 Task: Create a rule in Outlook to move emails from a specific sender to a designated folder.
Action: Mouse moved to (45, 30)
Screenshot: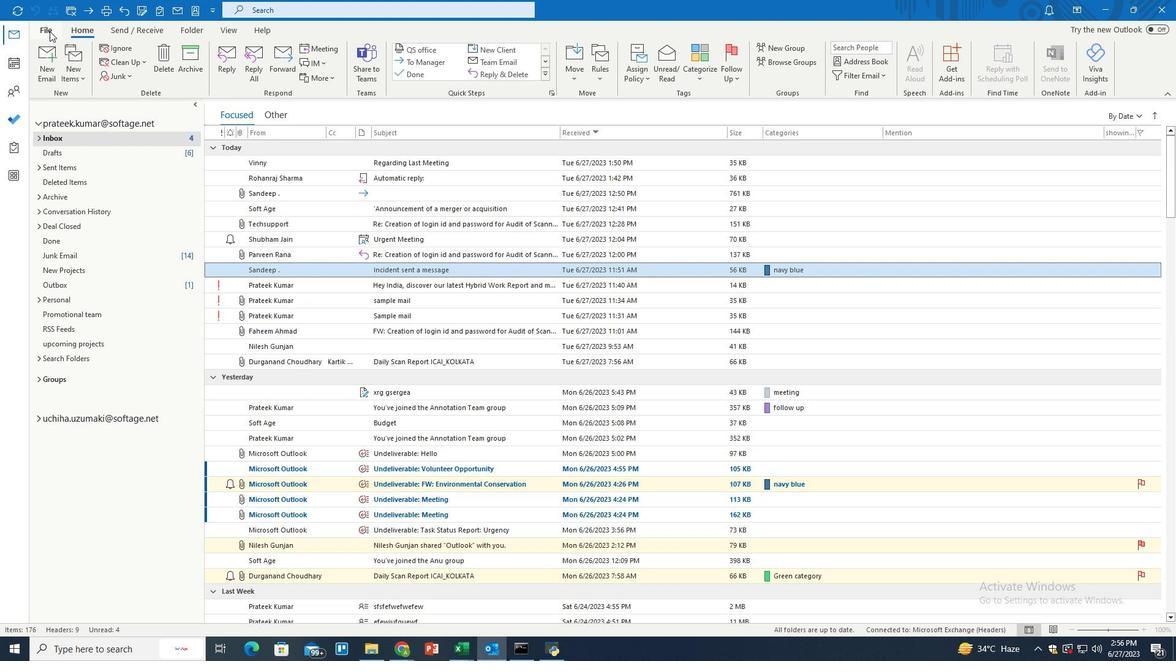 
Action: Mouse pressed left at (45, 30)
Screenshot: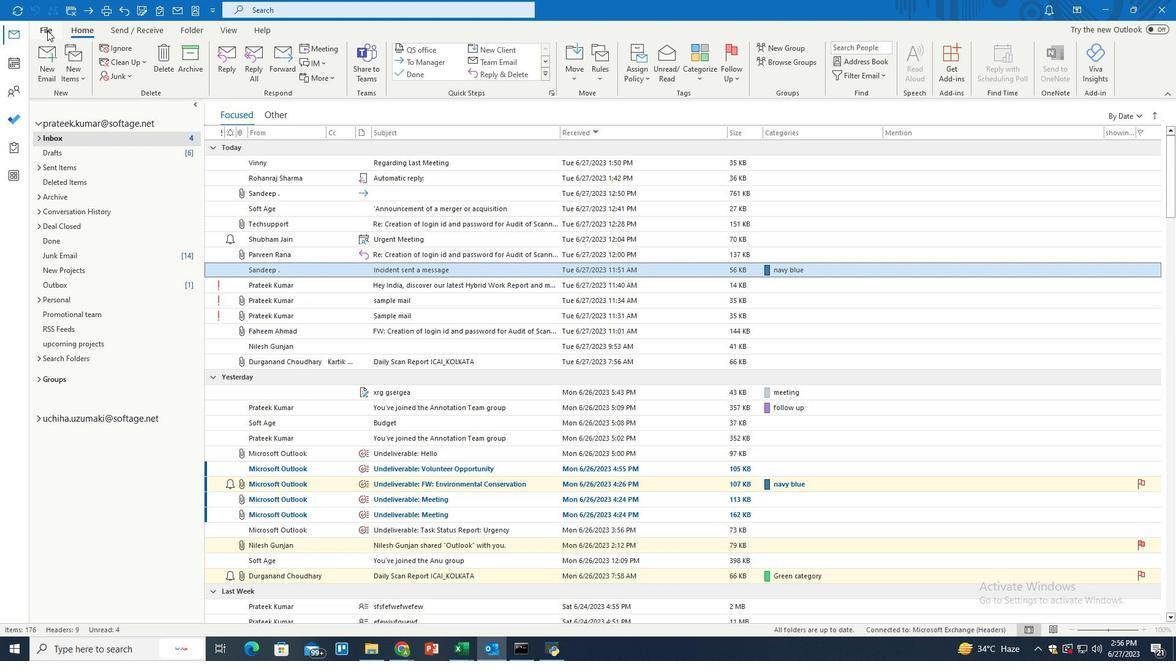 
Action: Mouse moved to (158, 378)
Screenshot: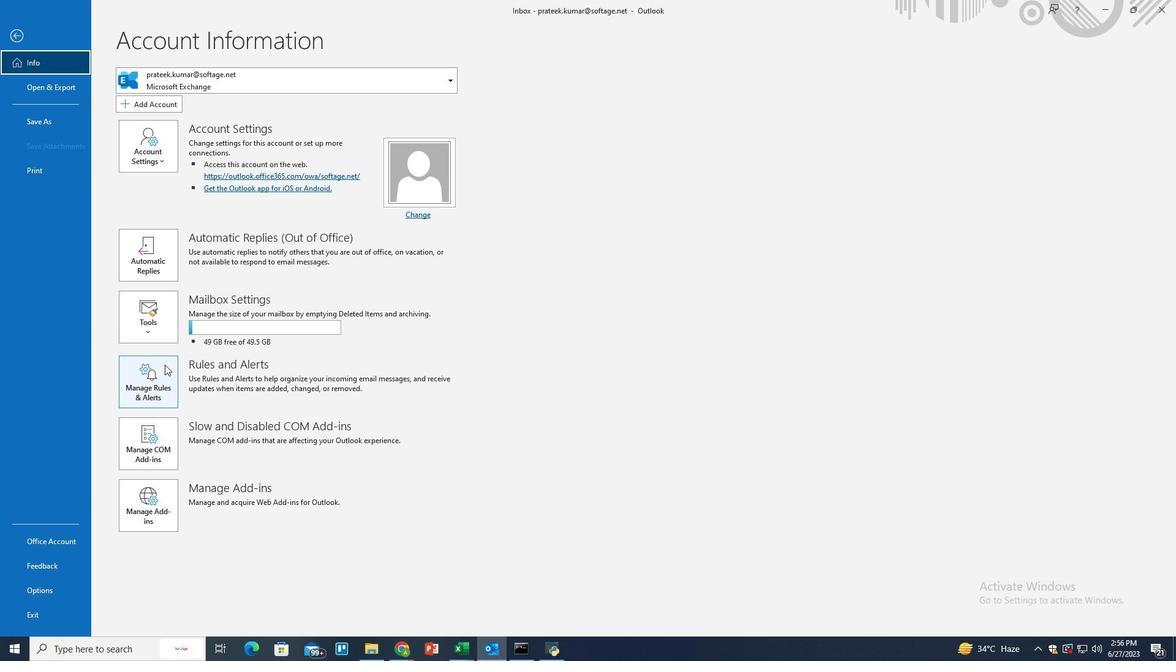 
Action: Mouse pressed left at (158, 378)
Screenshot: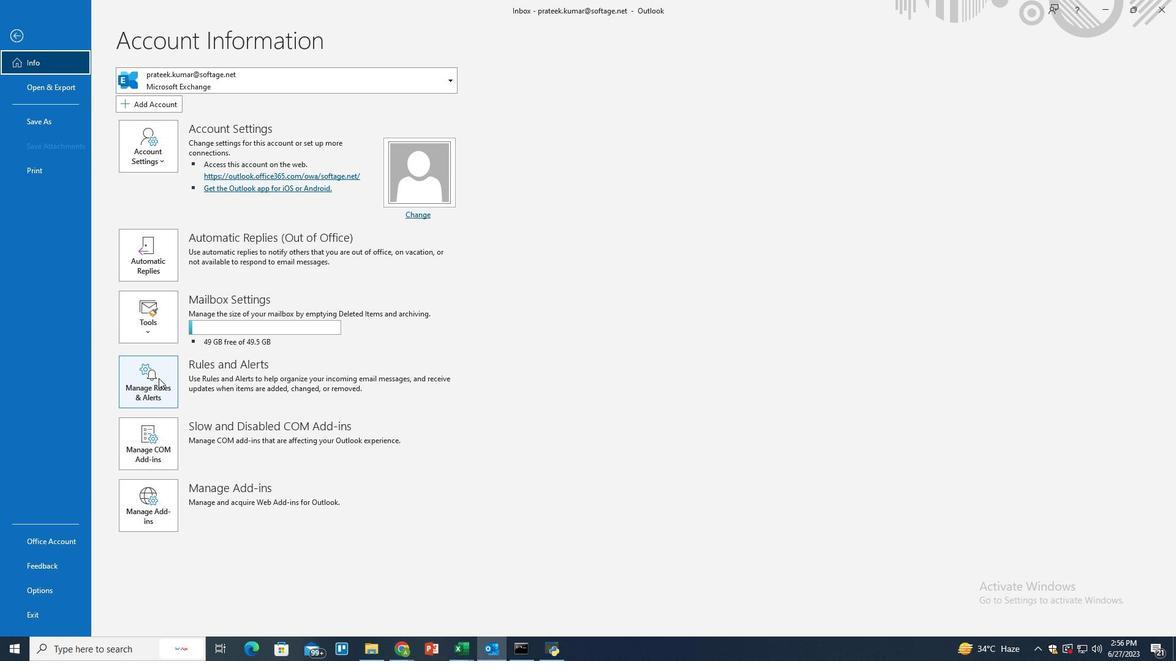 
Action: Mouse moved to (448, 234)
Screenshot: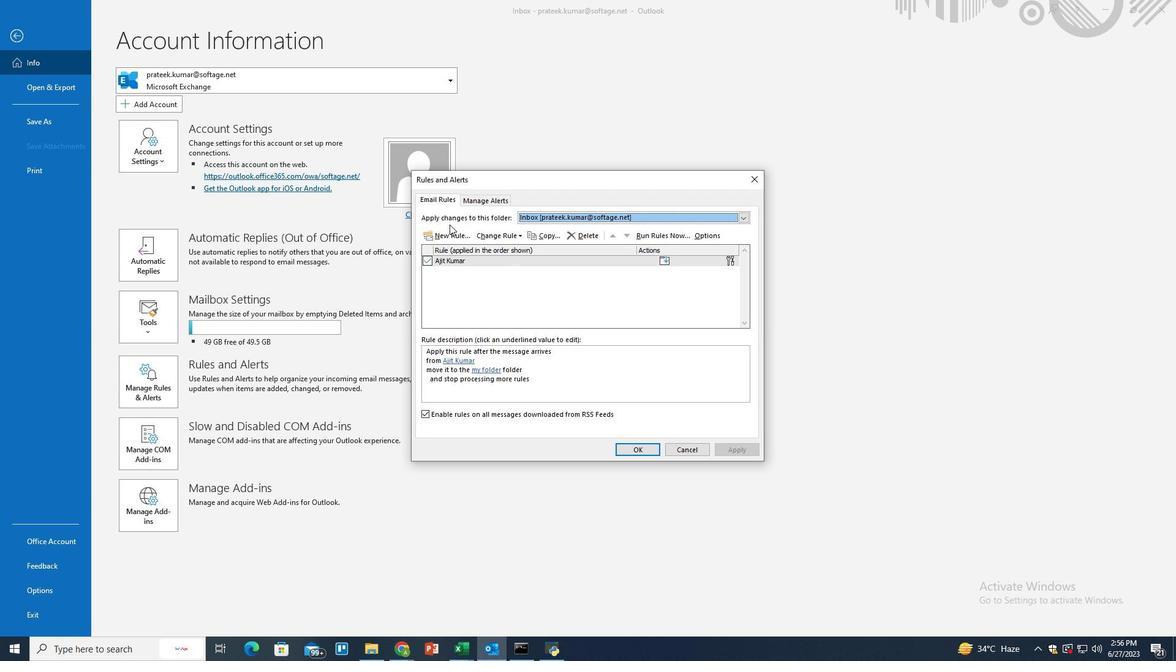 
Action: Mouse pressed left at (448, 234)
Screenshot: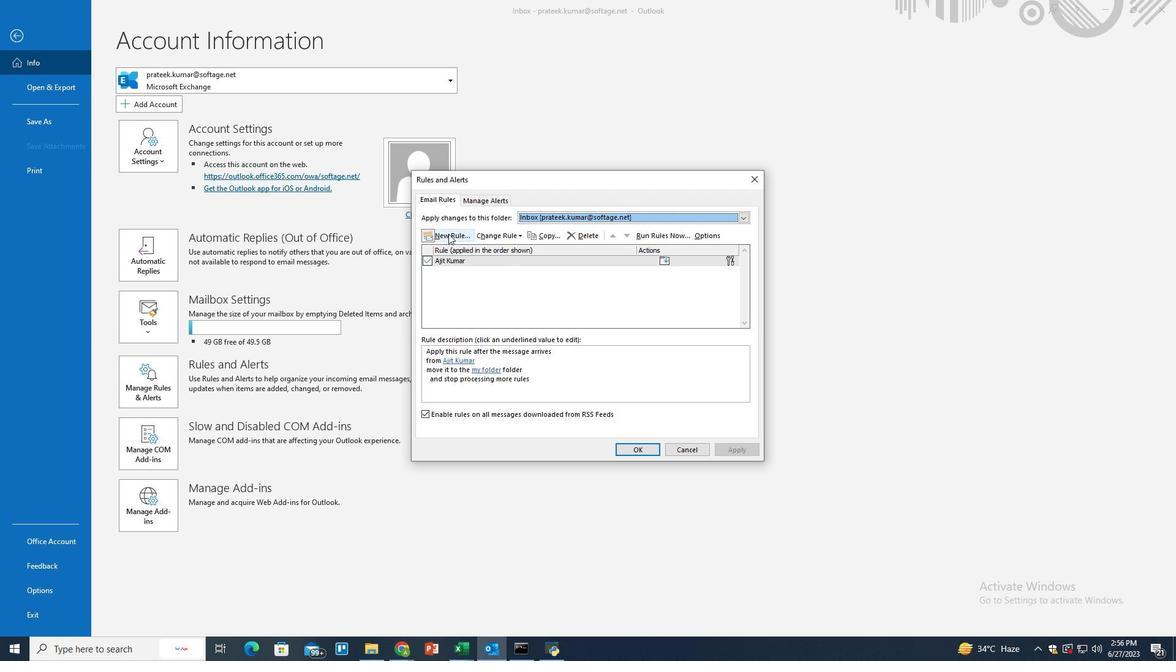 
Action: Mouse moved to (535, 214)
Screenshot: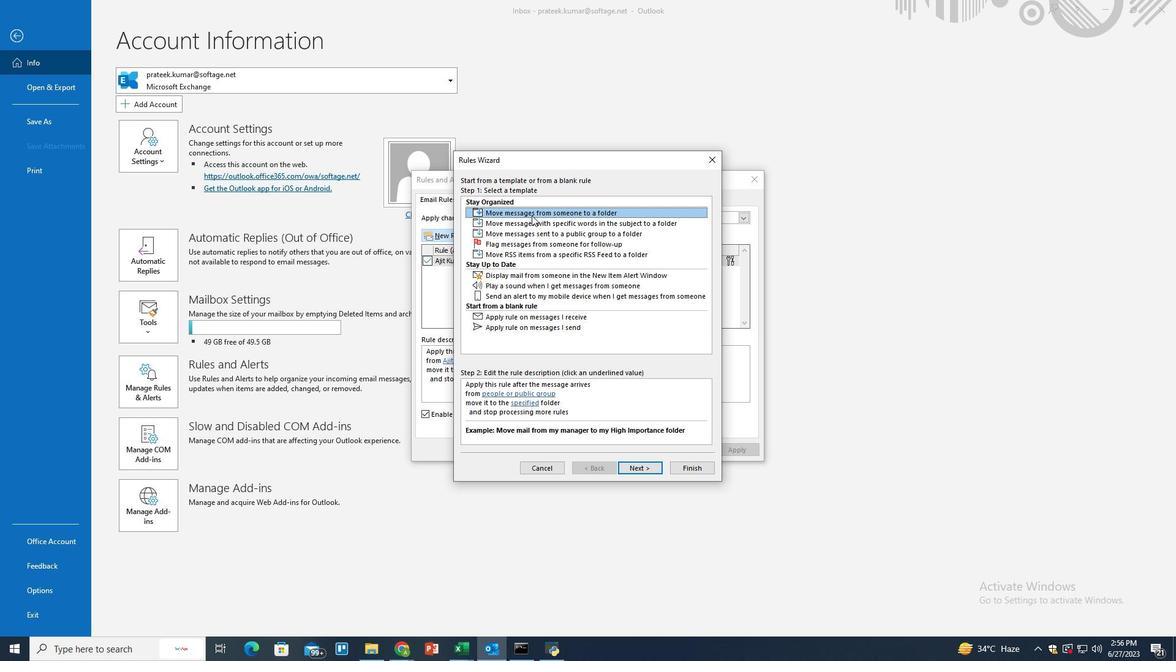 
Action: Mouse pressed left at (535, 214)
Screenshot: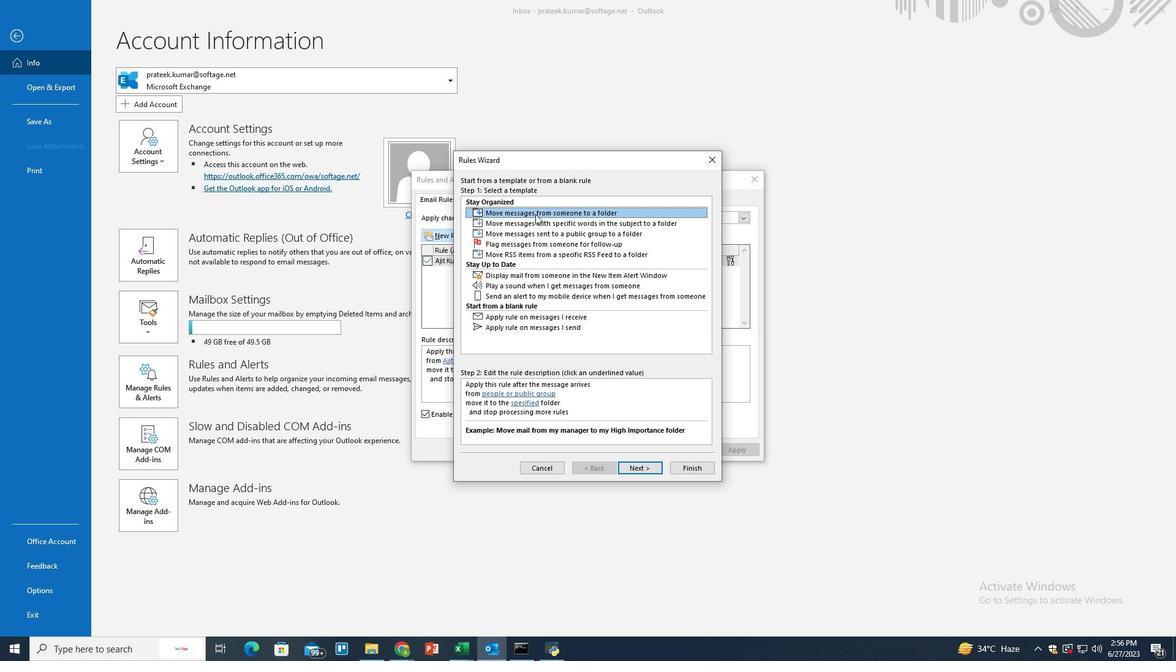 
Action: Mouse moved to (641, 466)
Screenshot: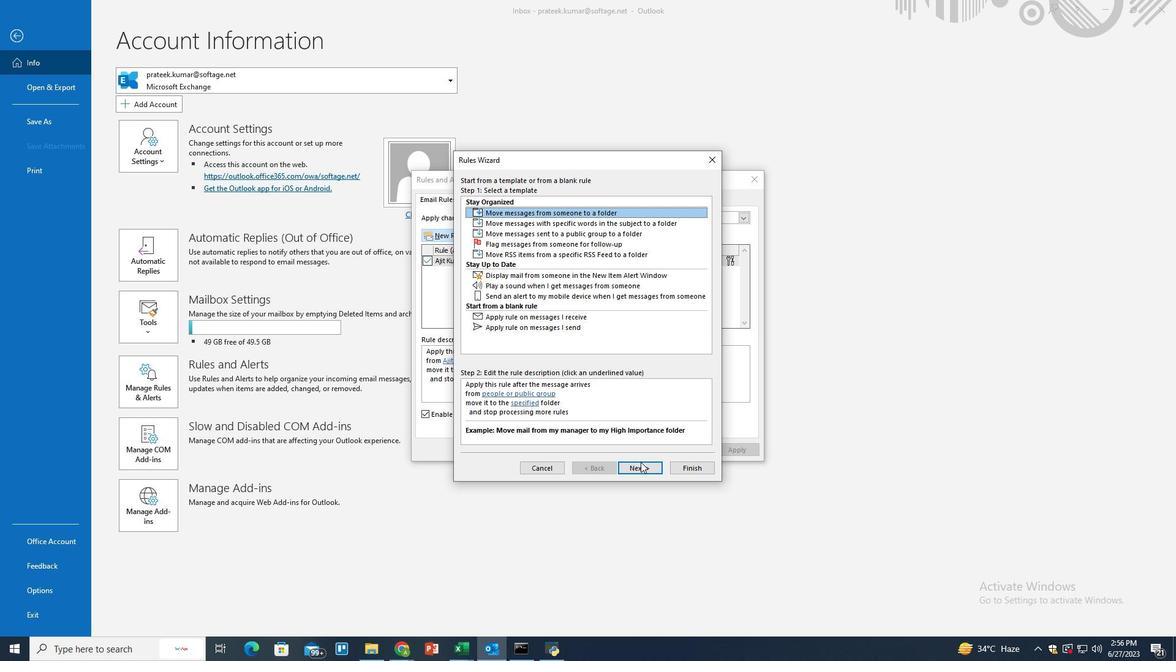 
Action: Mouse pressed left at (641, 466)
Screenshot: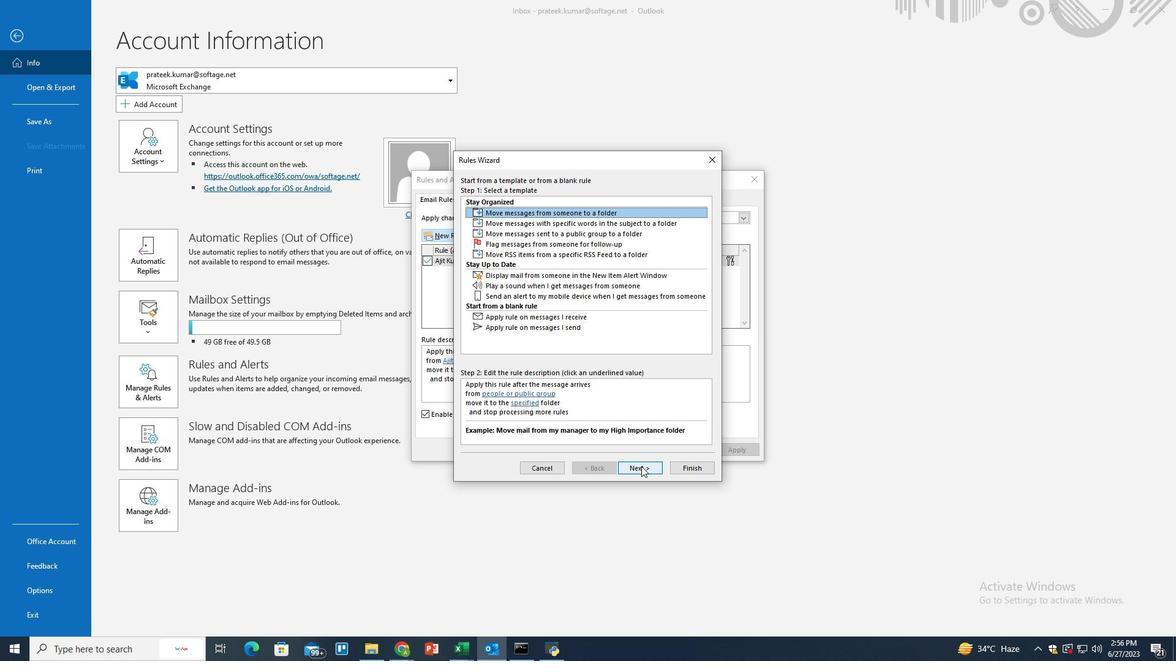 
Action: Mouse moved to (536, 392)
Screenshot: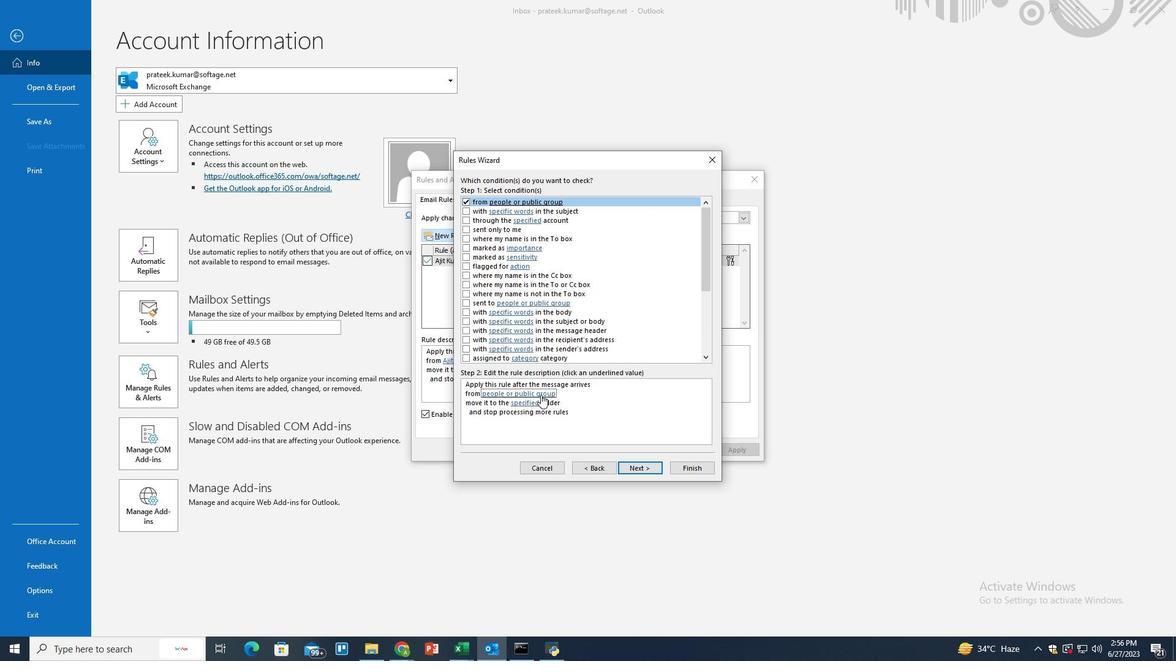 
Action: Mouse pressed left at (536, 392)
Screenshot: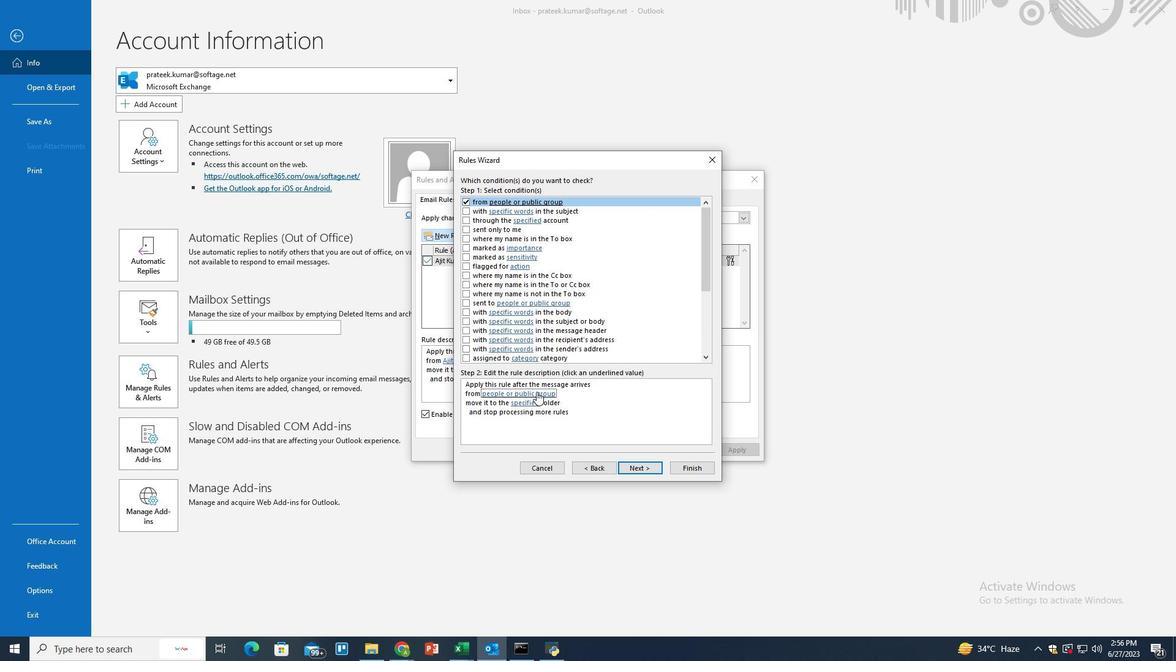
Action: Mouse moved to (534, 427)
Screenshot: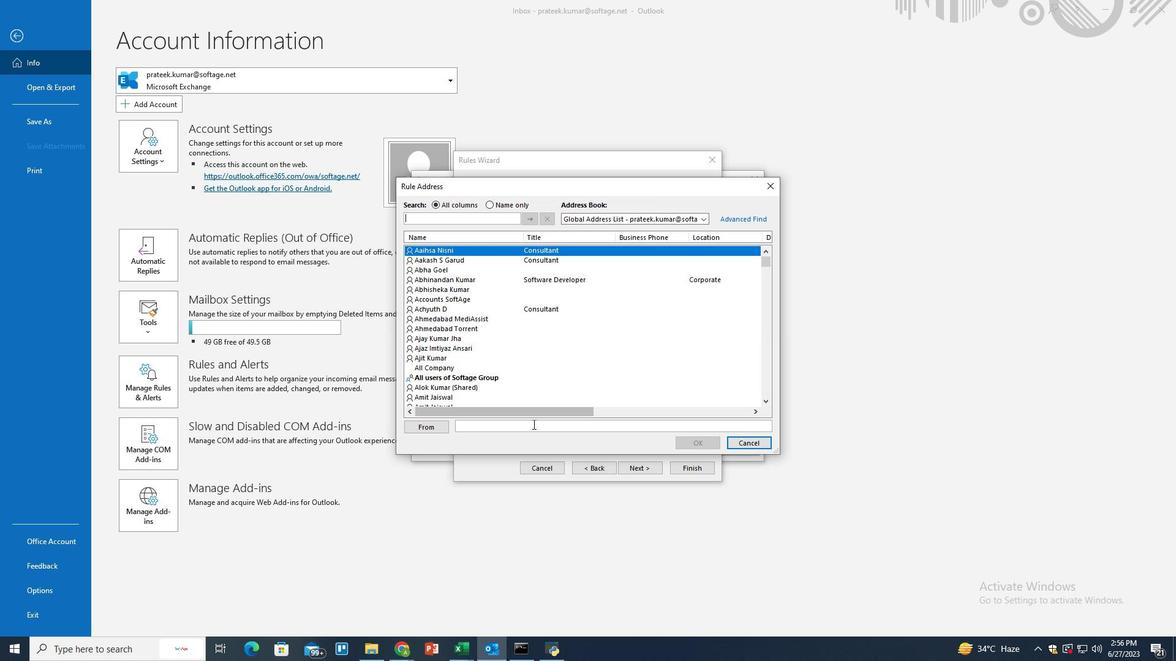 
Action: Mouse pressed left at (534, 427)
Screenshot: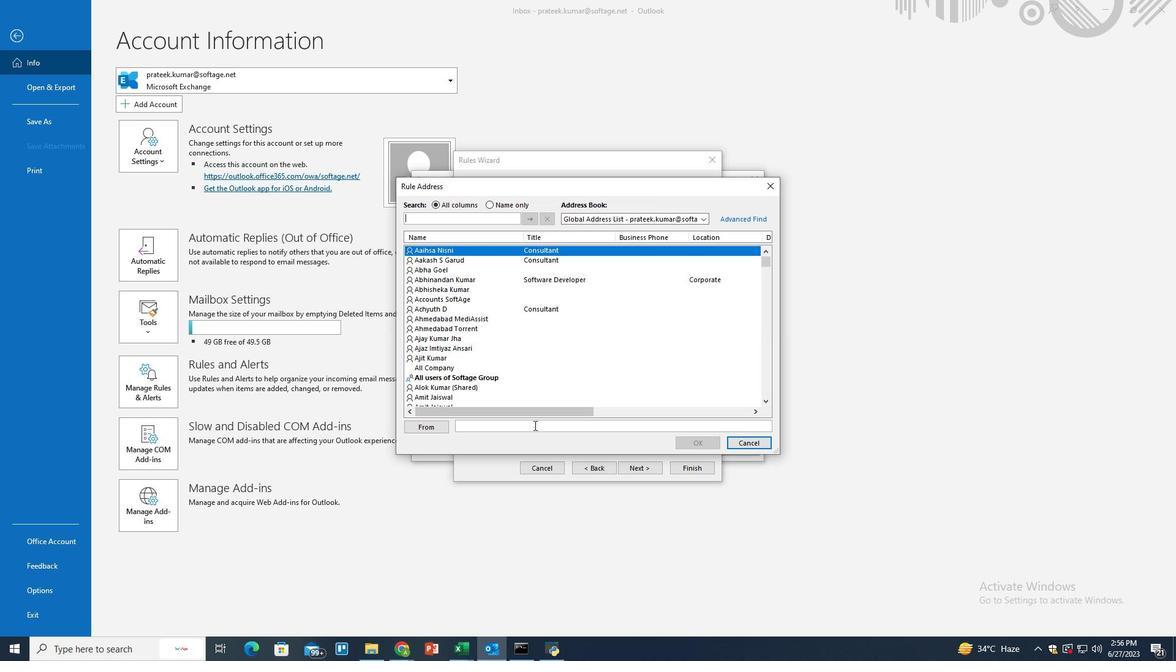 
Action: Mouse moved to (534, 427)
Screenshot: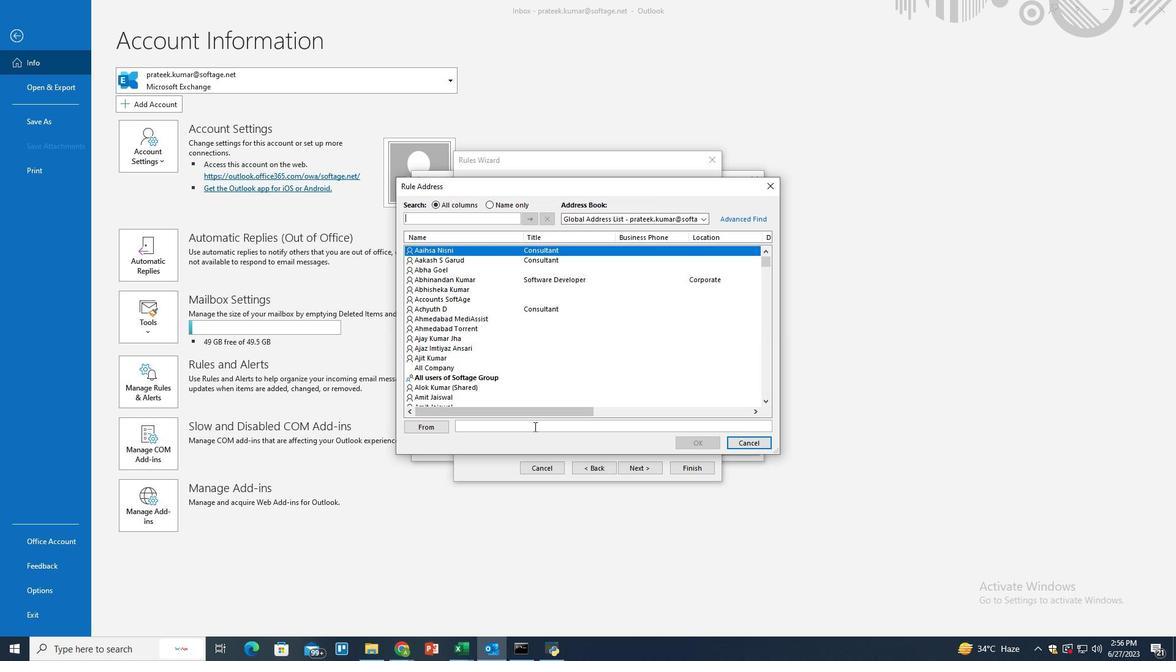 
Action: Key pressed shubhamjain3991<Key.shift>@iy<Key.backspace><Key.backspace>outlook.com
Screenshot: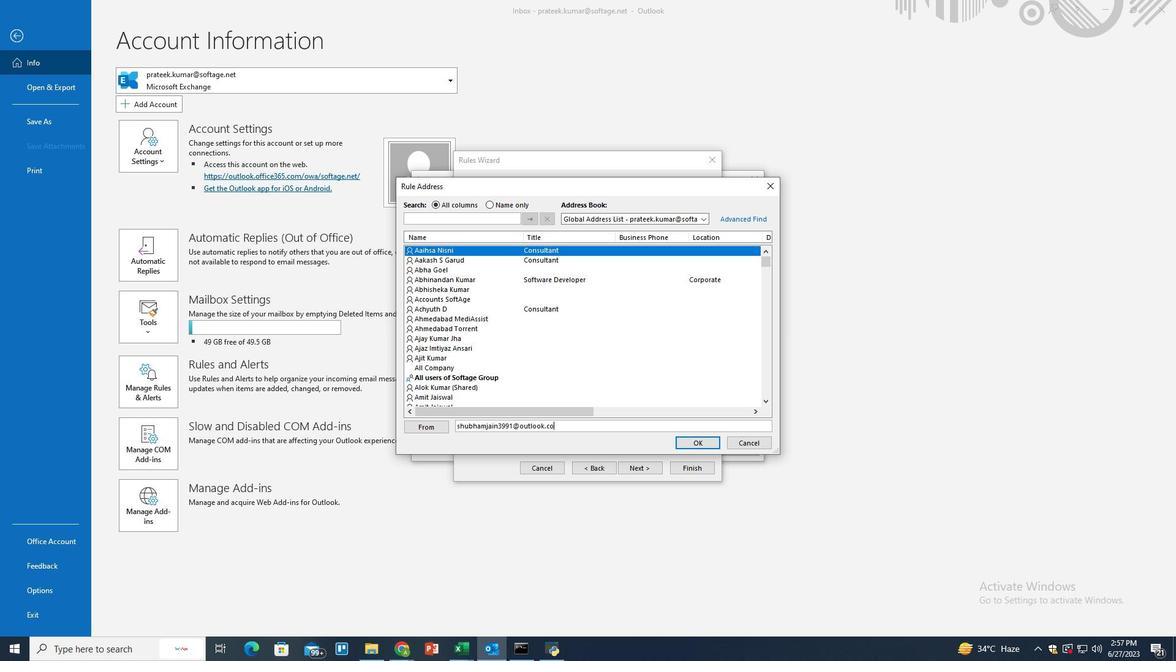 
Action: Mouse moved to (692, 445)
Screenshot: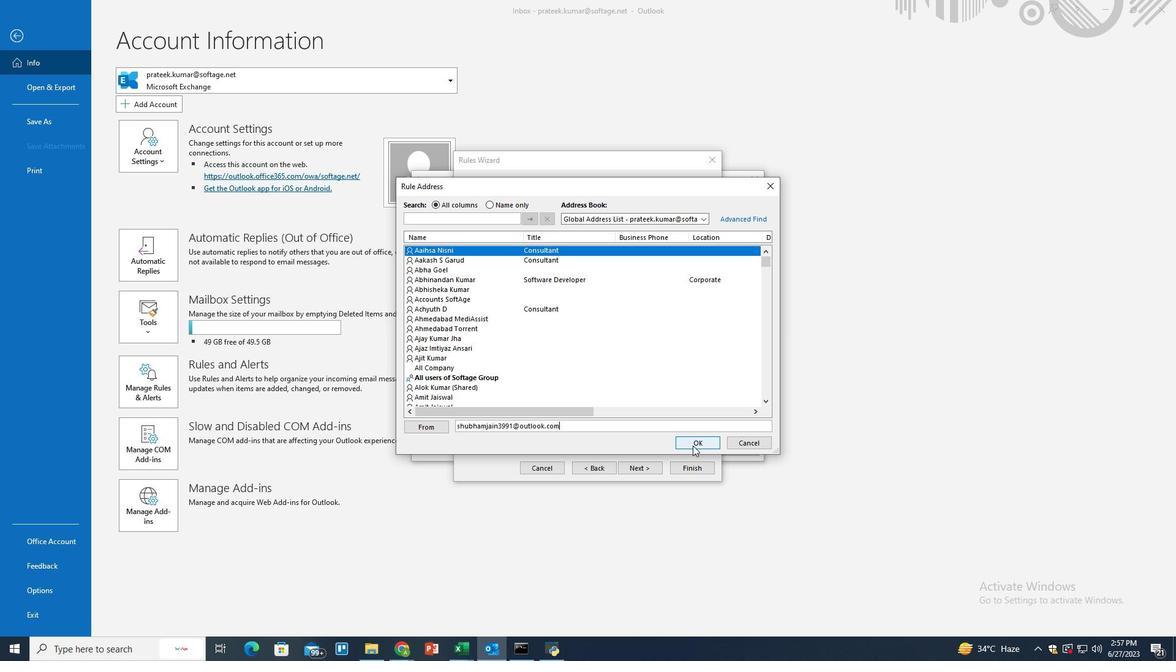 
Action: Mouse pressed left at (692, 445)
Screenshot: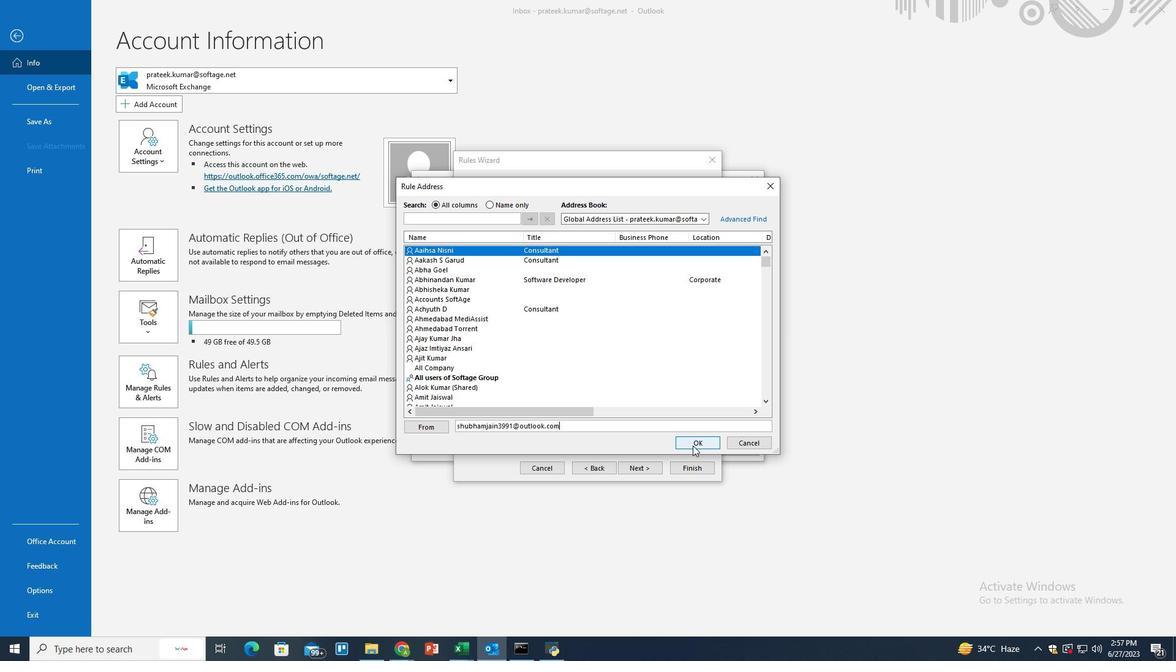 
Action: Mouse moved to (528, 403)
Screenshot: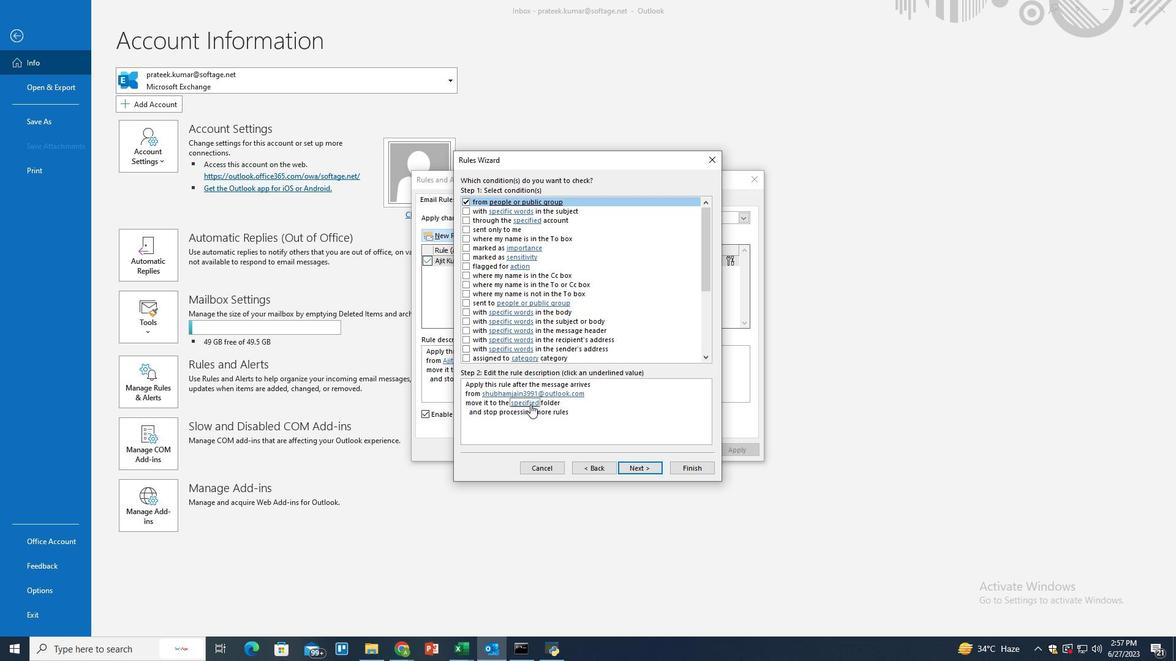 
Action: Mouse pressed left at (528, 403)
Screenshot: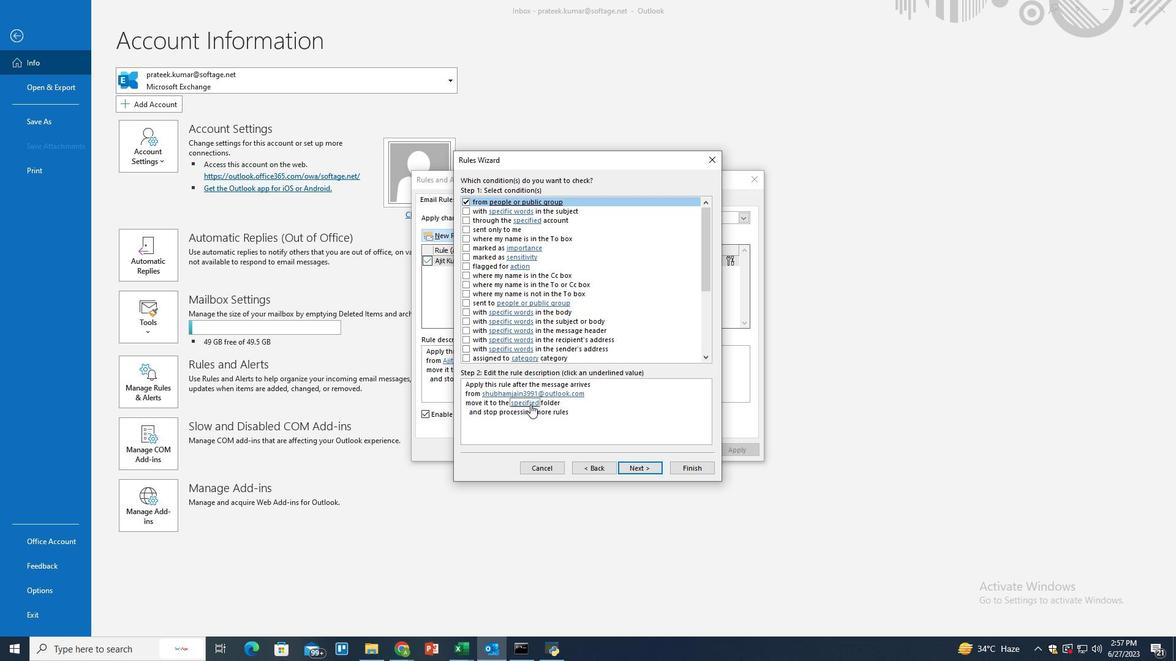 
Action: Mouse moved to (555, 313)
Screenshot: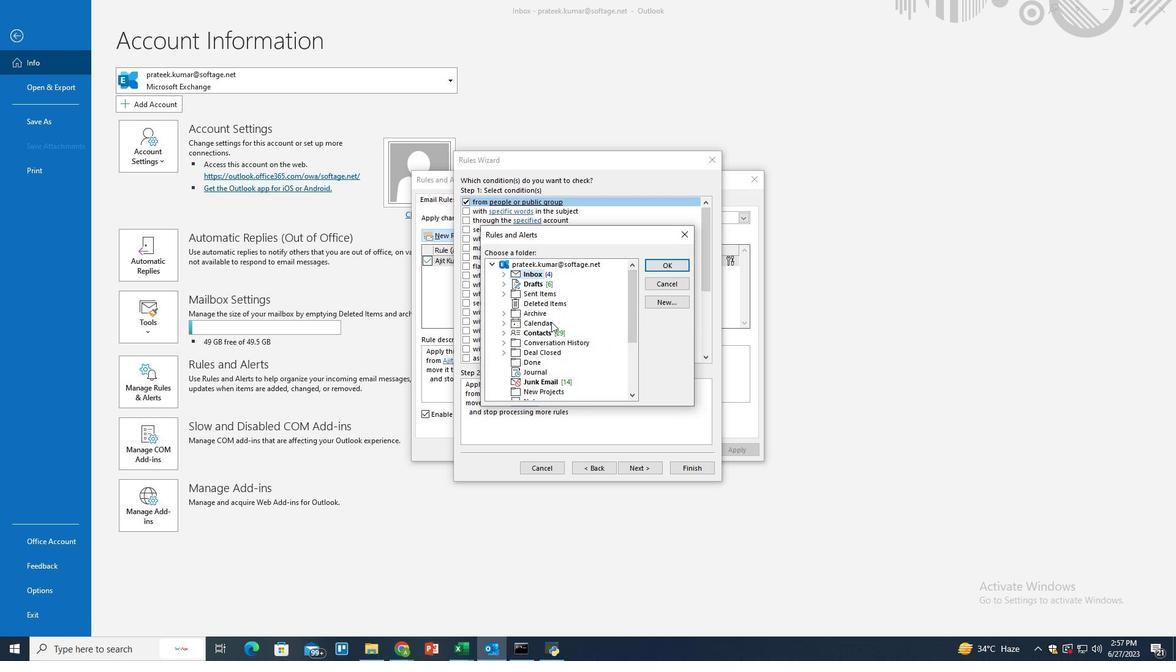 
Action: Mouse scrolled (555, 313) with delta (0, 0)
Screenshot: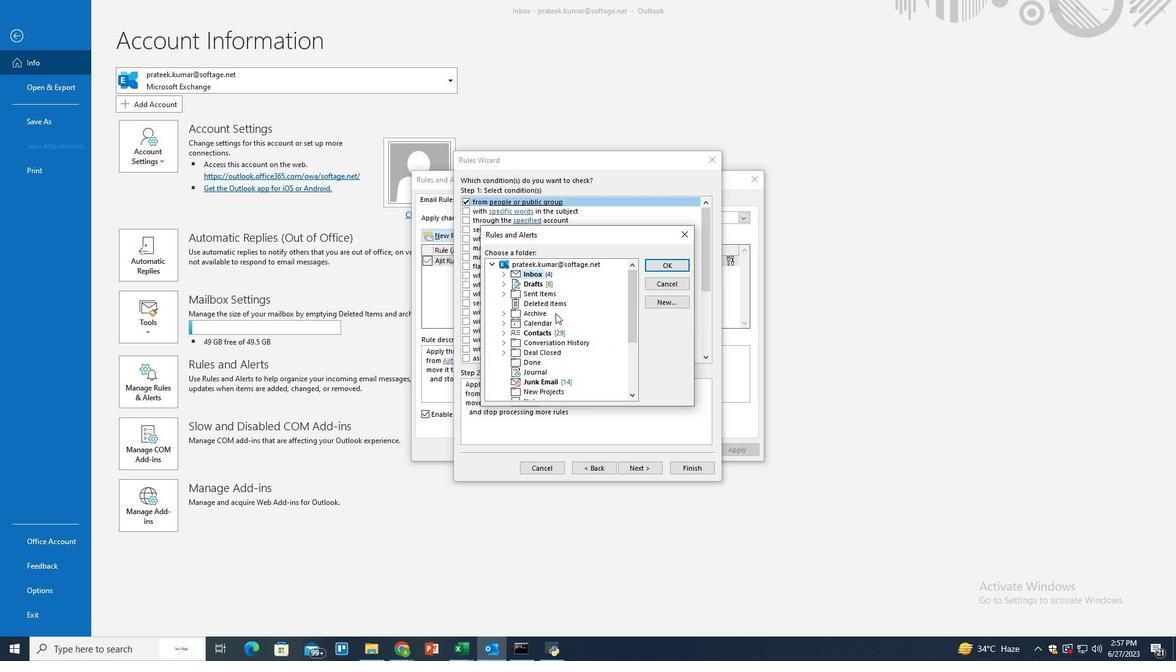 
Action: Mouse scrolled (555, 313) with delta (0, 0)
Screenshot: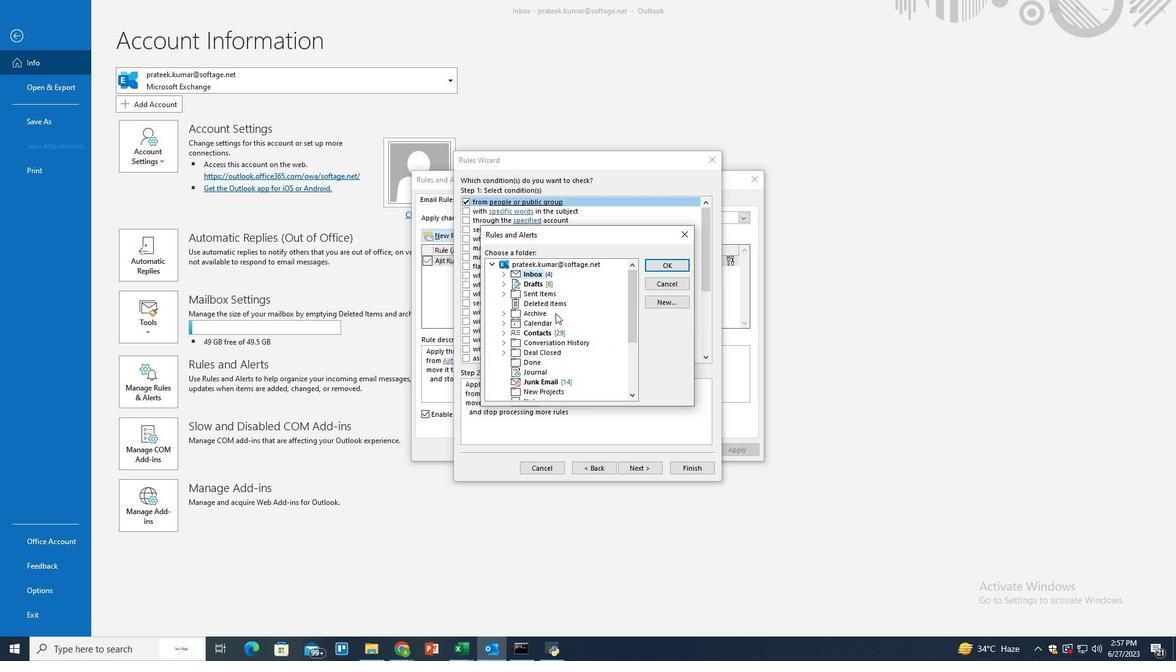 
Action: Mouse moved to (549, 371)
Screenshot: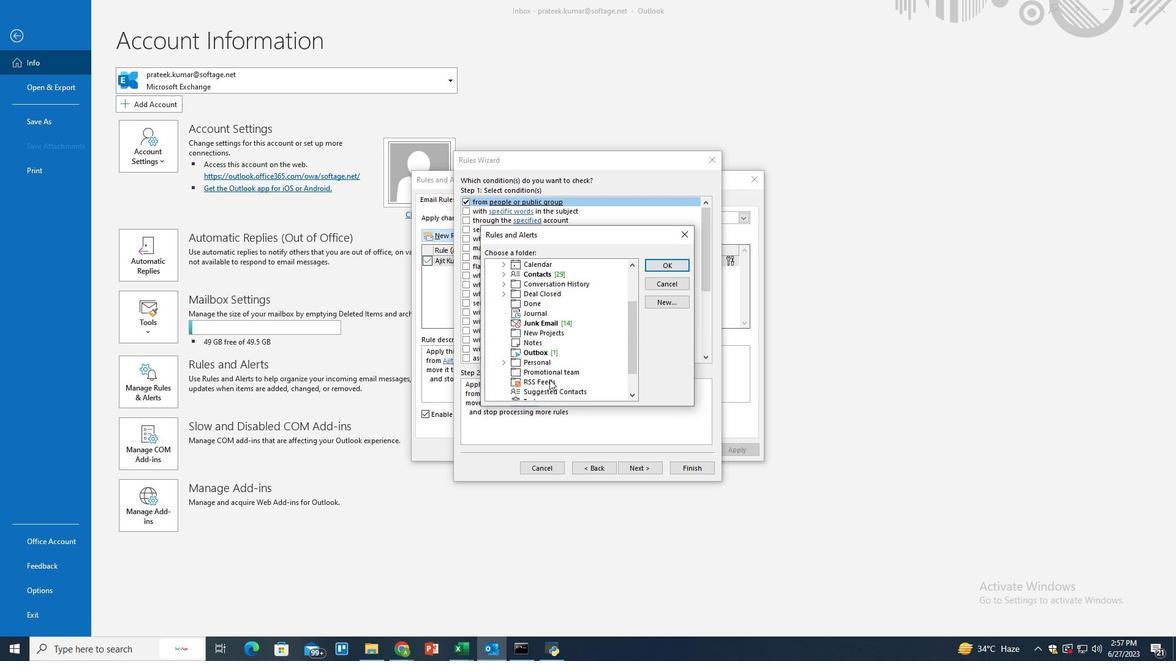 
Action: Mouse pressed left at (549, 371)
Screenshot: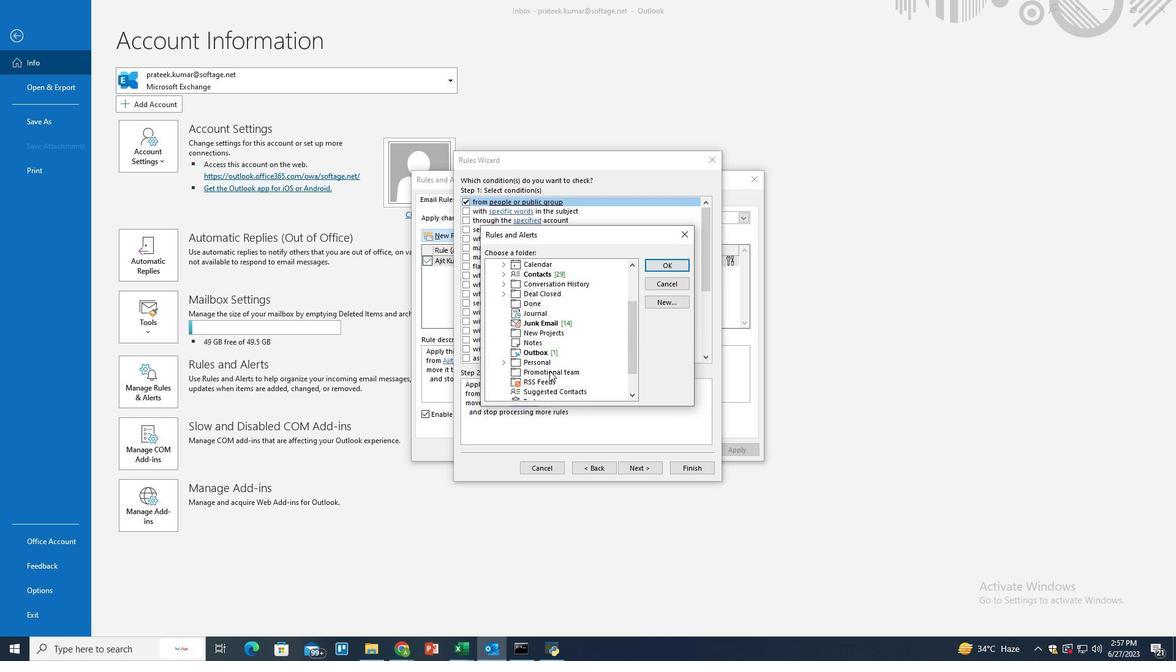 
Action: Mouse moved to (655, 268)
Screenshot: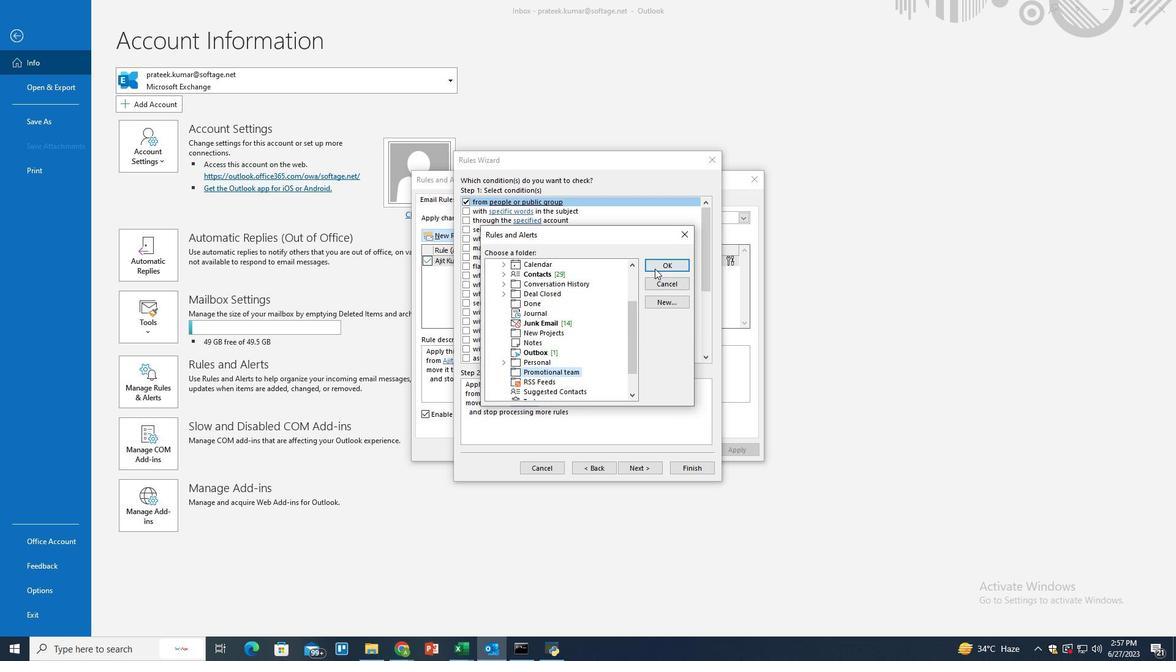 
Action: Mouse pressed left at (655, 268)
Screenshot: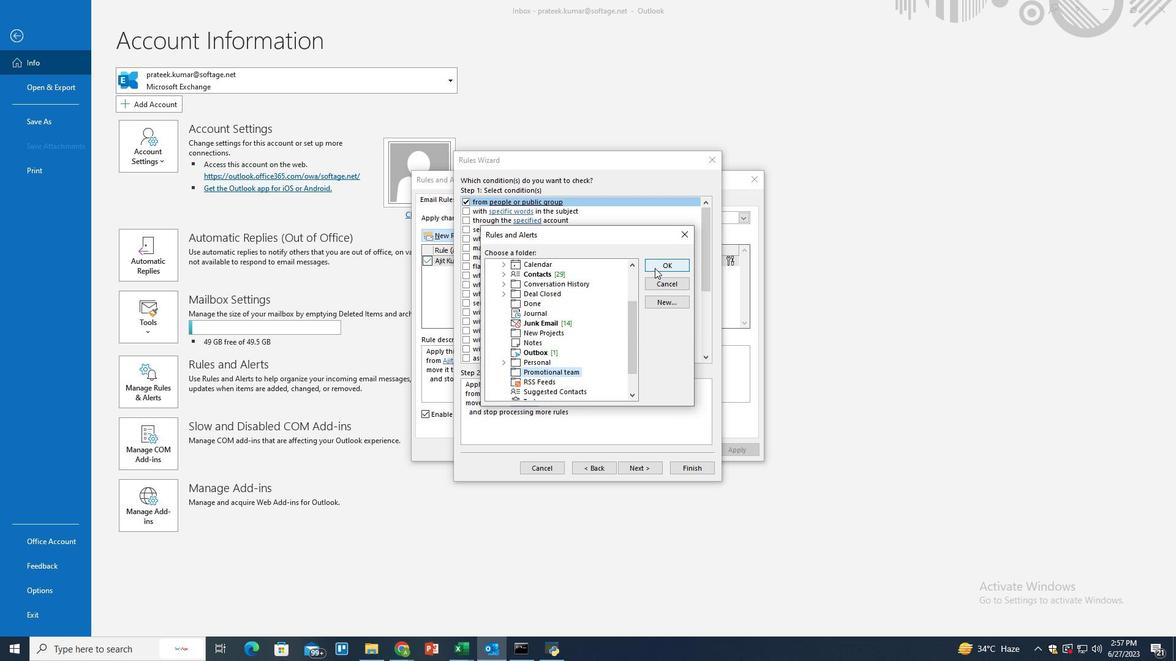 
Action: Mouse moved to (682, 466)
Screenshot: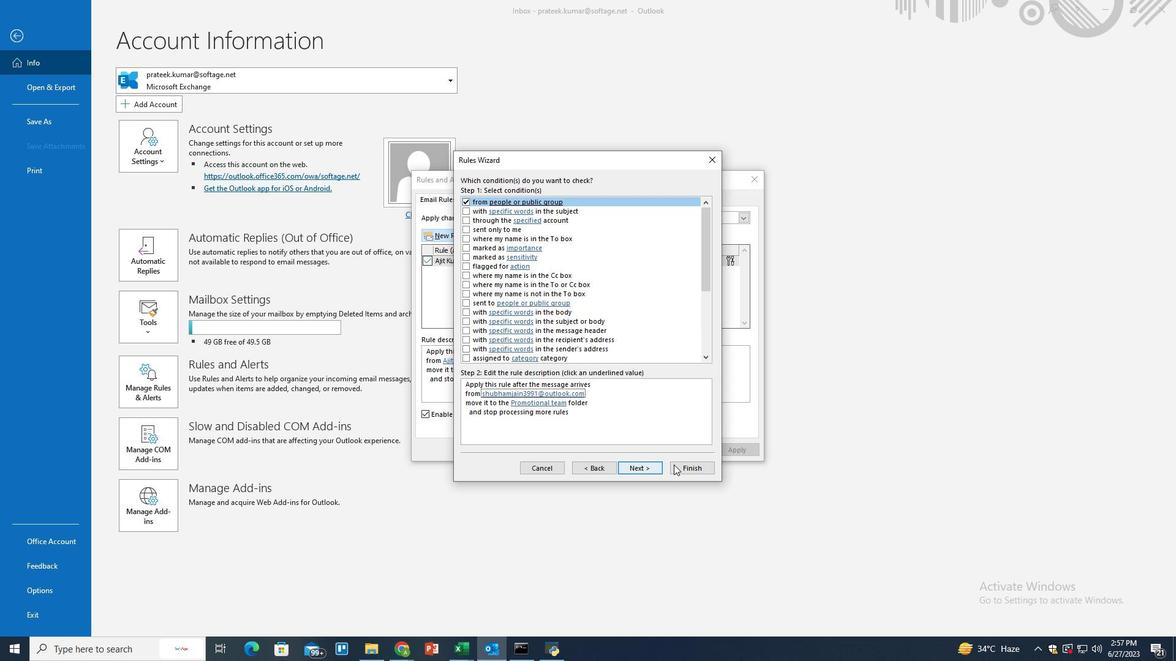 
Action: Mouse pressed left at (682, 466)
Screenshot: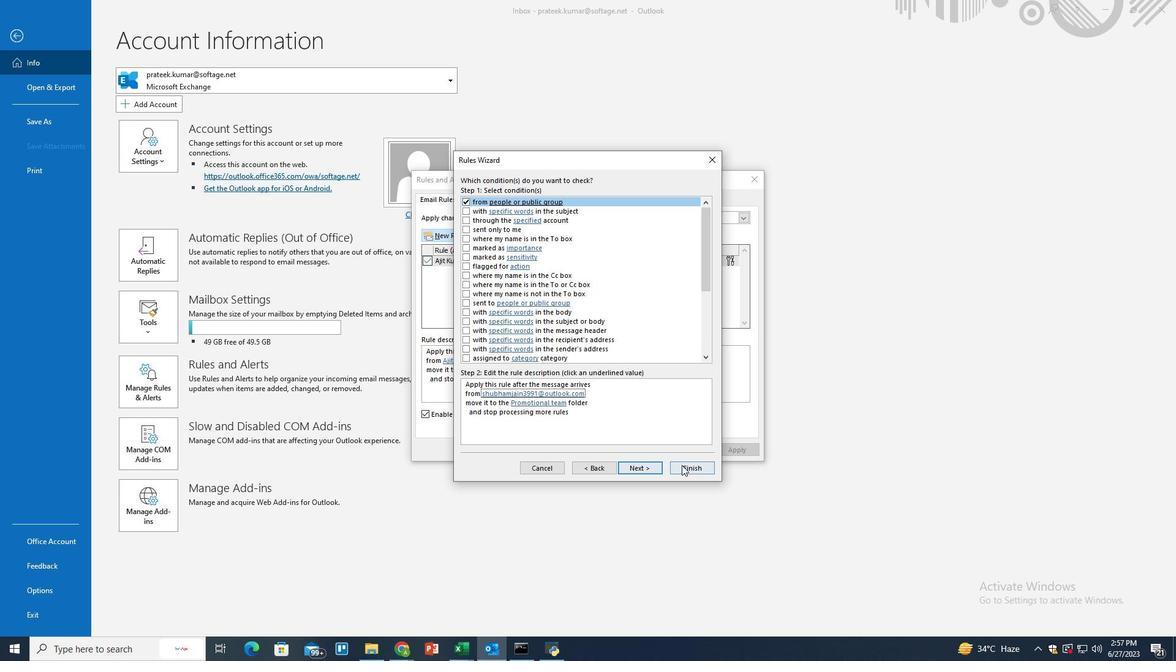 
Action: Mouse moved to (724, 448)
Screenshot: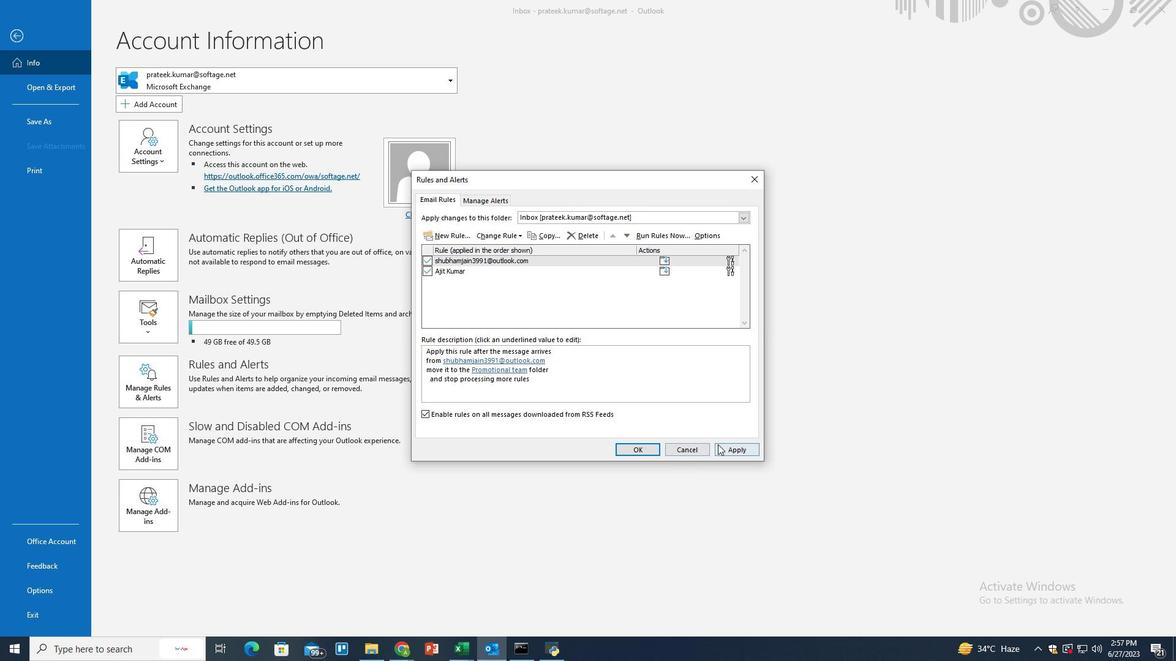 
Action: Mouse pressed left at (724, 448)
Screenshot: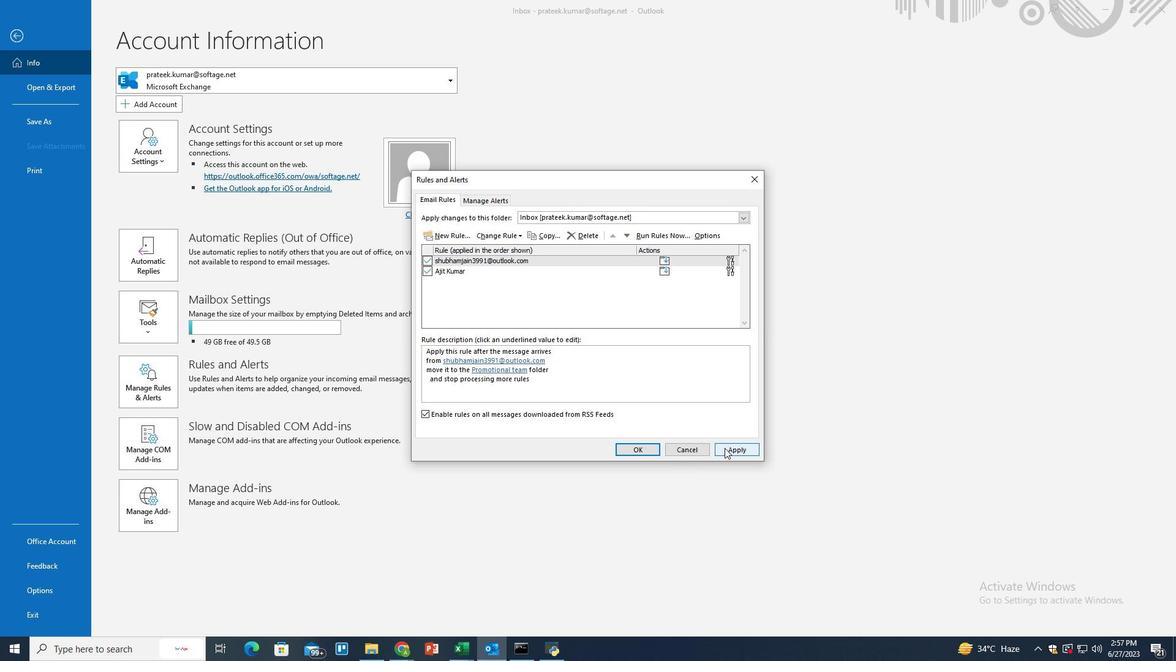 
Action: Mouse moved to (642, 451)
Screenshot: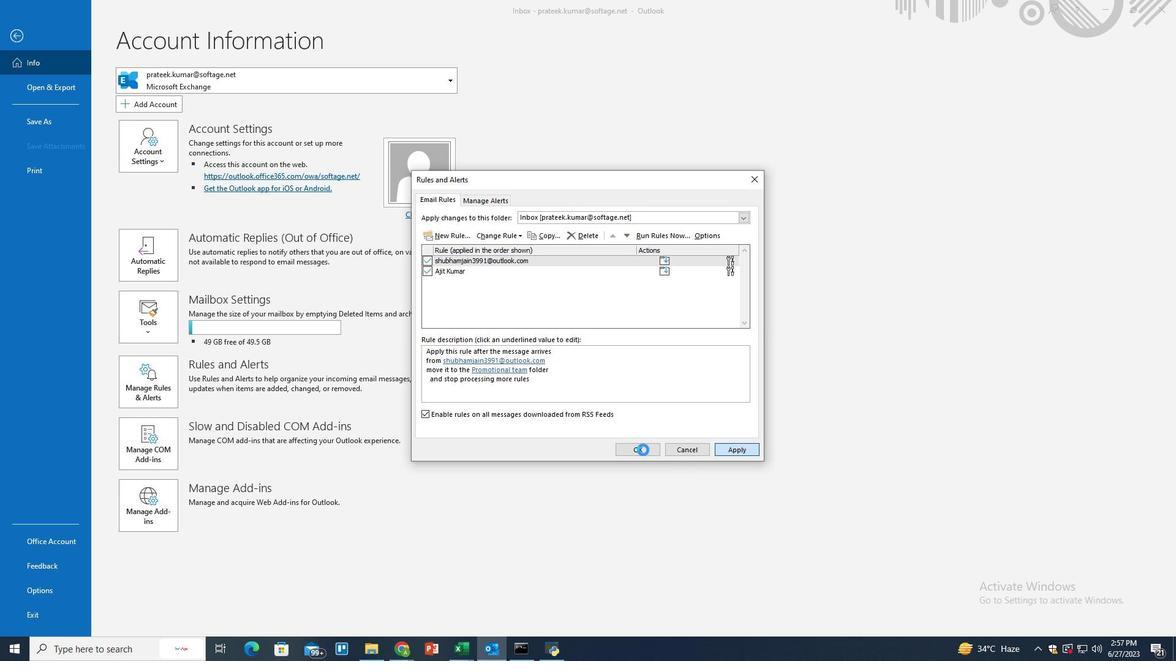 
Action: Mouse pressed left at (642, 451)
Screenshot: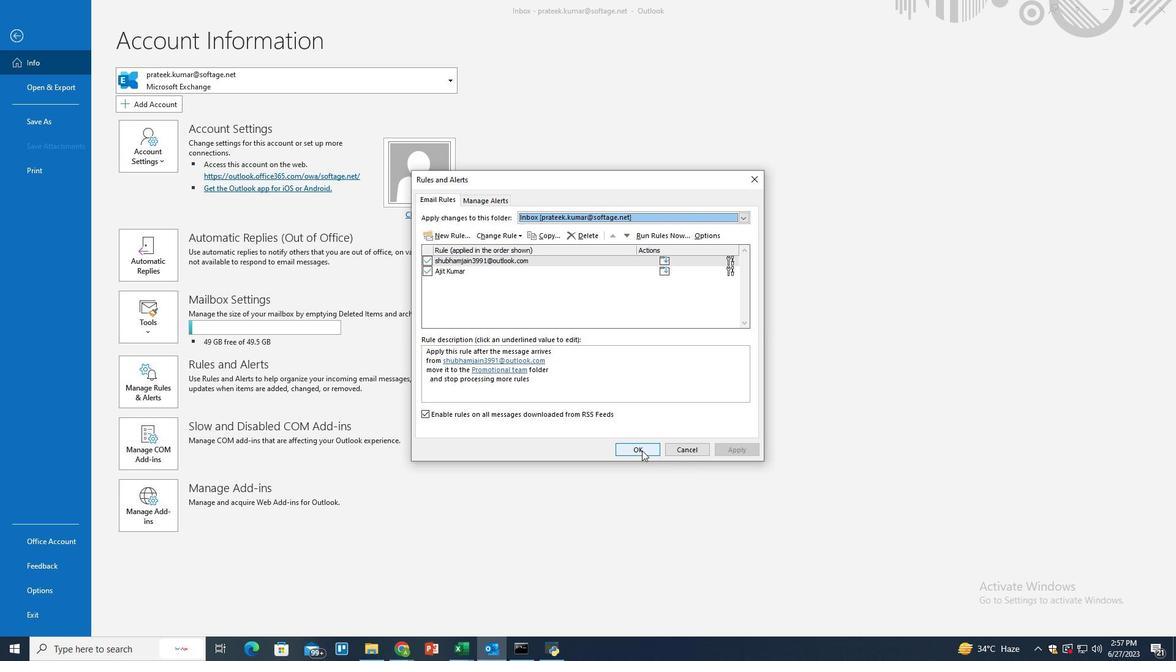 
